 Task: Set "HTTP port" for Chromecast stream output to 8010.
Action: Mouse moved to (104, 21)
Screenshot: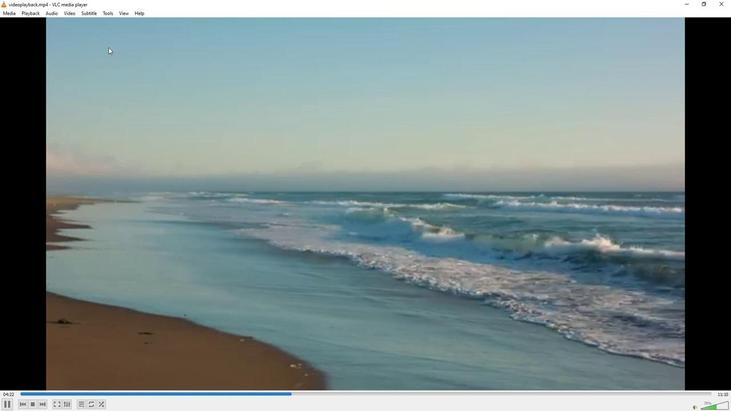 
Action: Mouse pressed left at (104, 21)
Screenshot: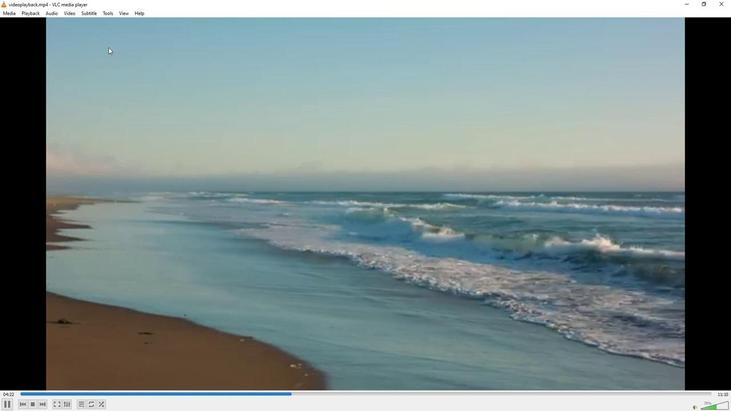 
Action: Mouse moved to (121, 110)
Screenshot: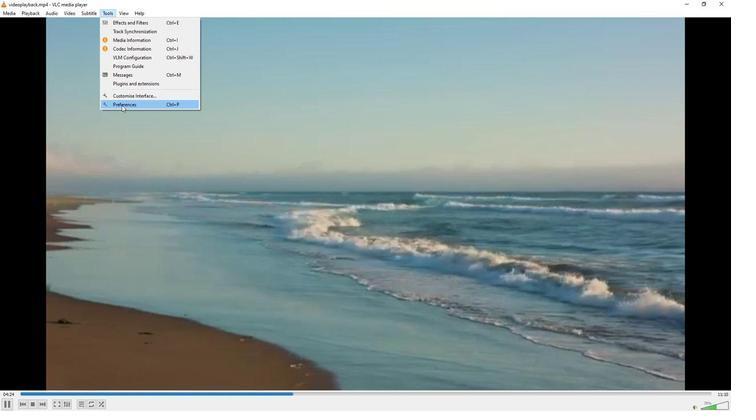 
Action: Mouse pressed left at (121, 110)
Screenshot: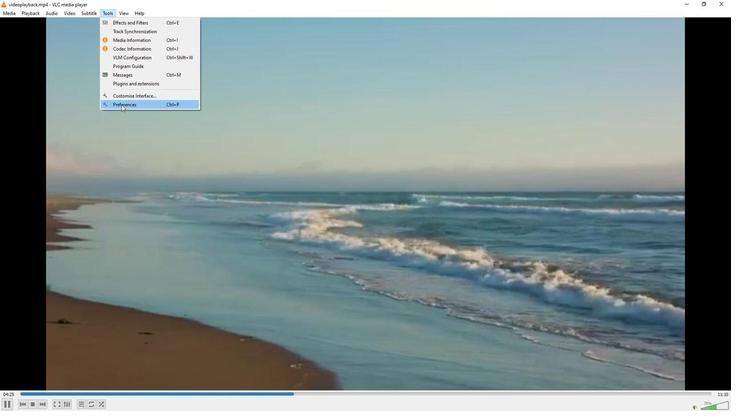 
Action: Mouse moved to (239, 332)
Screenshot: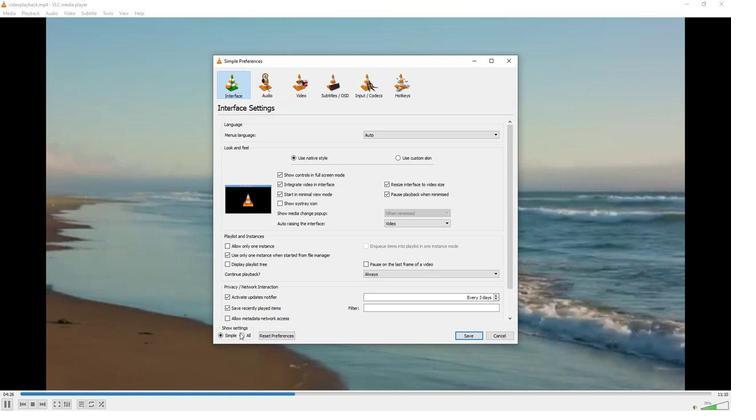 
Action: Mouse pressed left at (239, 332)
Screenshot: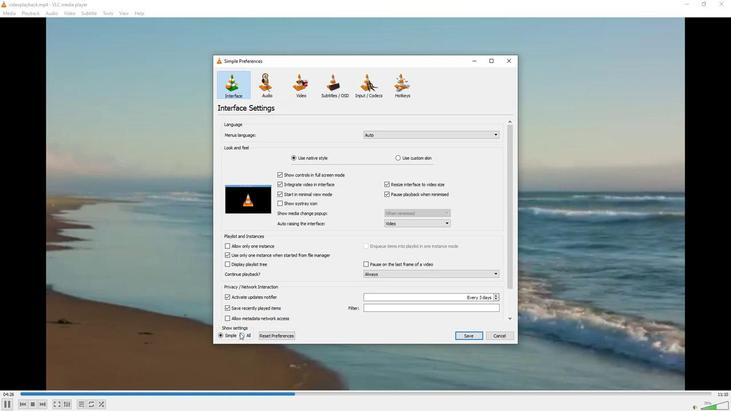 
Action: Mouse moved to (224, 245)
Screenshot: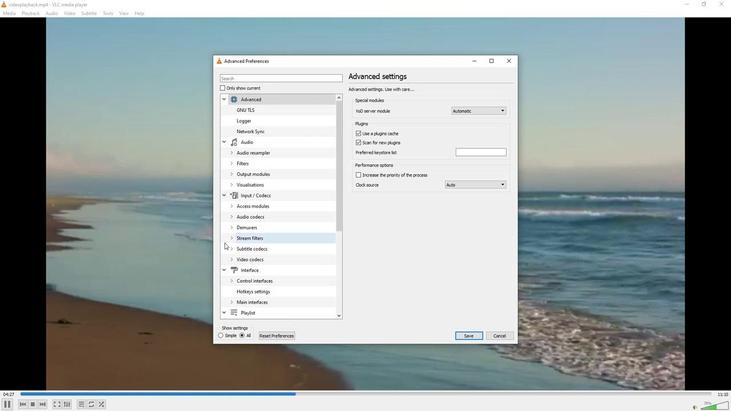 
Action: Mouse scrolled (224, 245) with delta (0, 0)
Screenshot: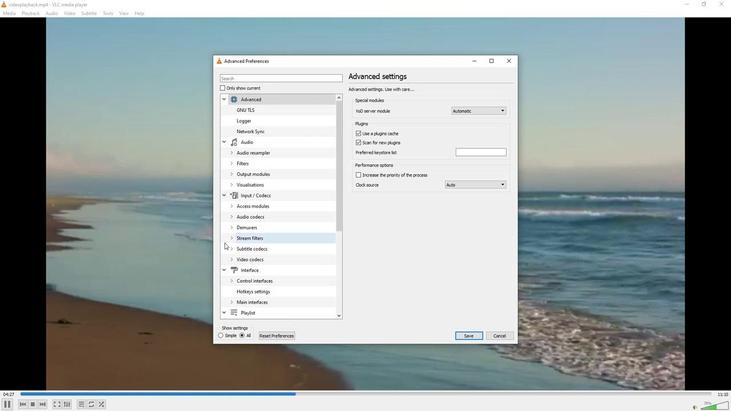 
Action: Mouse moved to (223, 243)
Screenshot: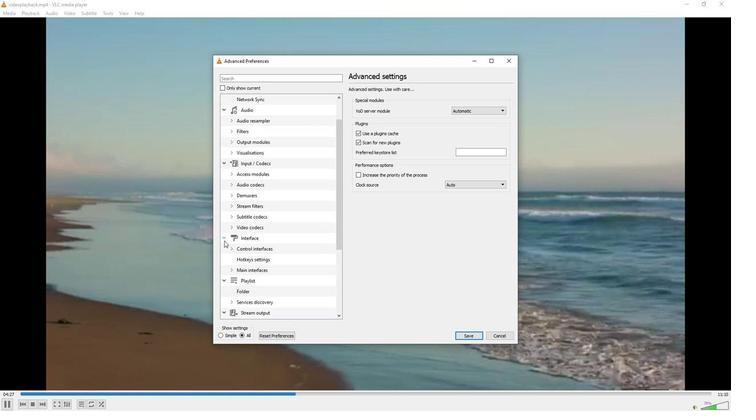 
Action: Mouse scrolled (223, 242) with delta (0, 0)
Screenshot: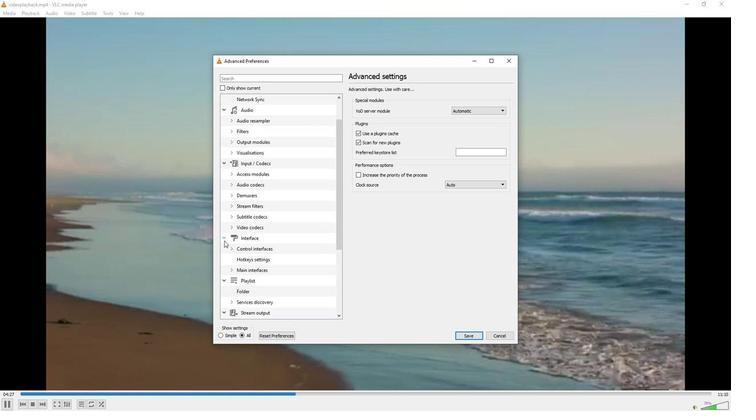 
Action: Mouse moved to (230, 265)
Screenshot: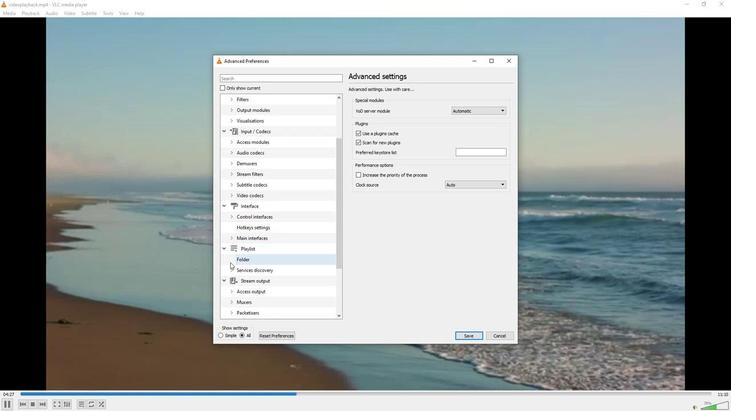 
Action: Mouse scrolled (230, 265) with delta (0, 0)
Screenshot: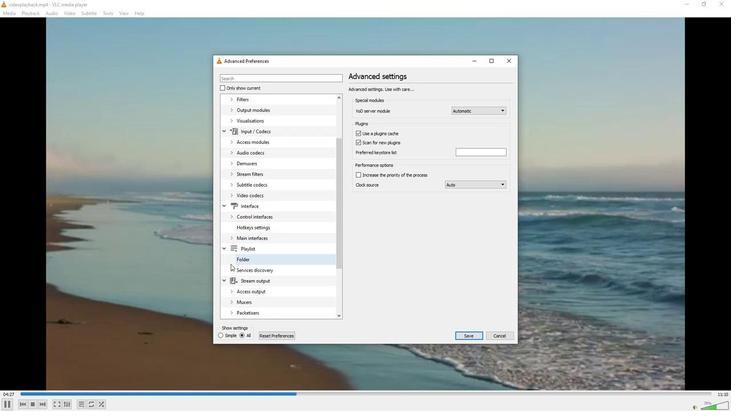 
Action: Mouse moved to (231, 269)
Screenshot: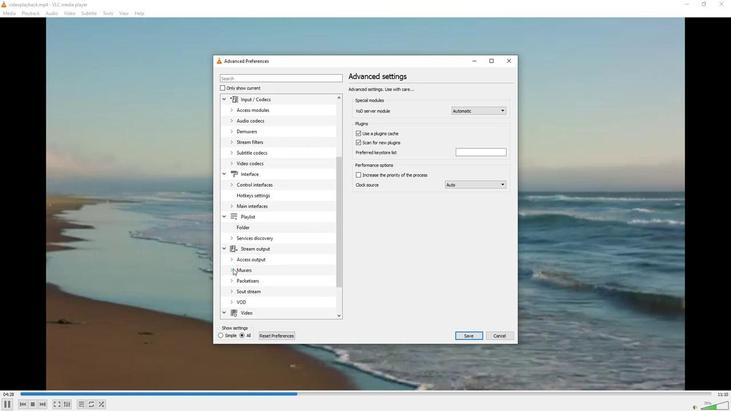 
Action: Mouse pressed left at (231, 269)
Screenshot: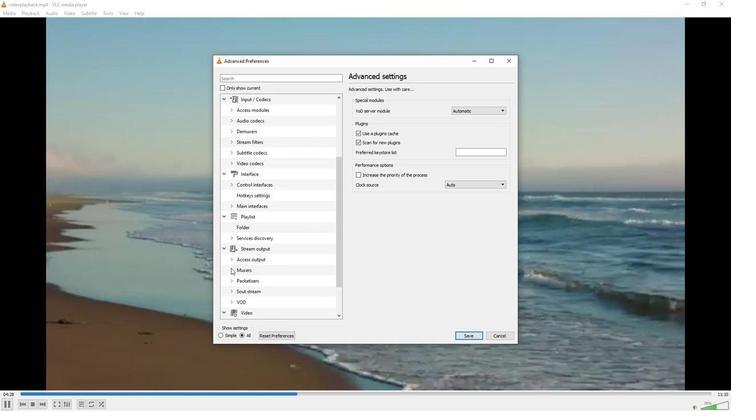 
Action: Mouse moved to (247, 269)
Screenshot: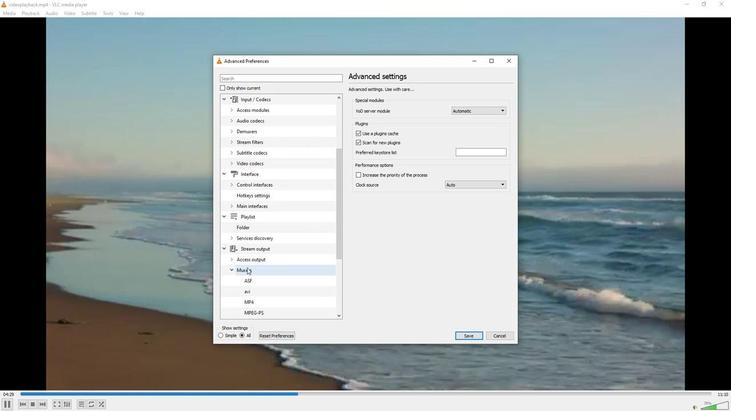 
Action: Mouse scrolled (247, 268) with delta (0, 0)
Screenshot: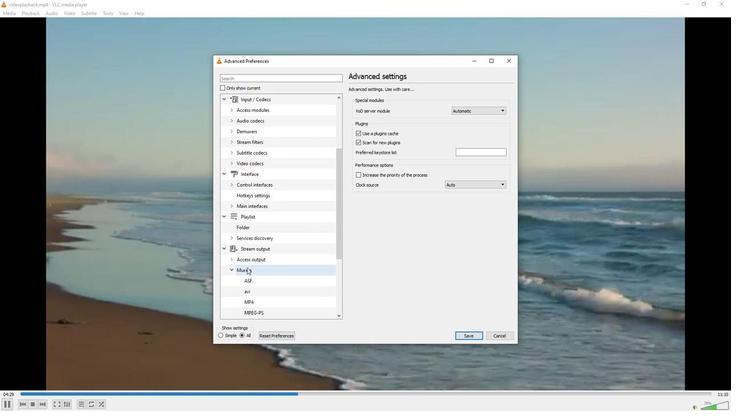 
Action: Mouse moved to (247, 269)
Screenshot: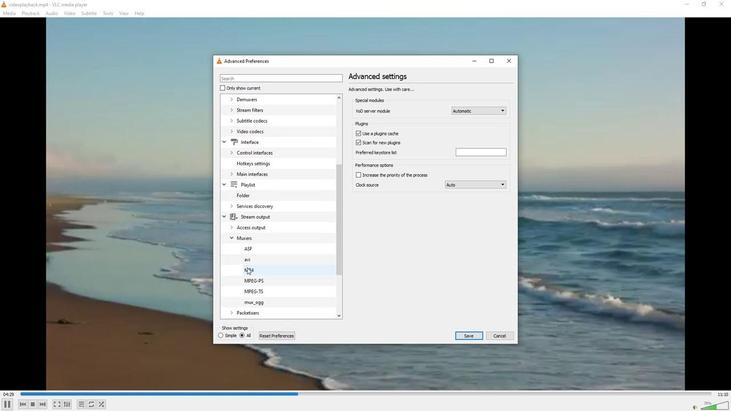 
Action: Mouse scrolled (247, 268) with delta (0, 0)
Screenshot: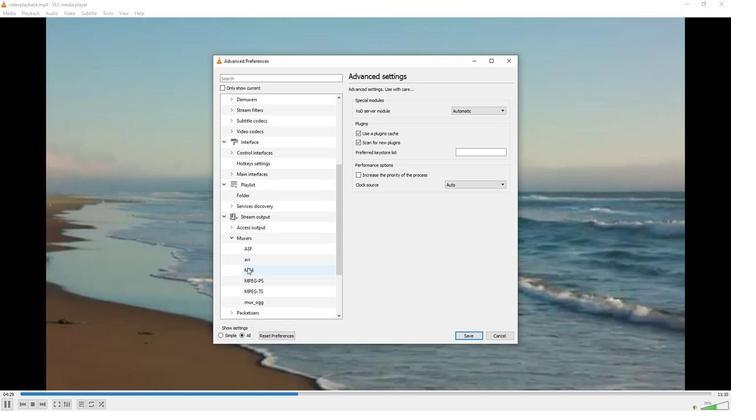 
Action: Mouse moved to (248, 268)
Screenshot: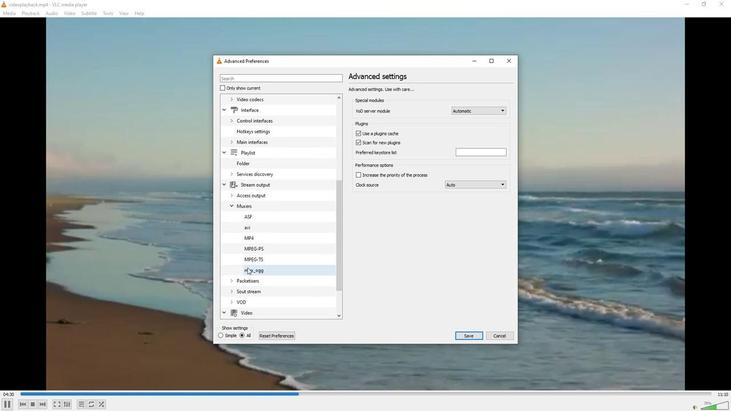 
Action: Mouse scrolled (248, 268) with delta (0, 0)
Screenshot: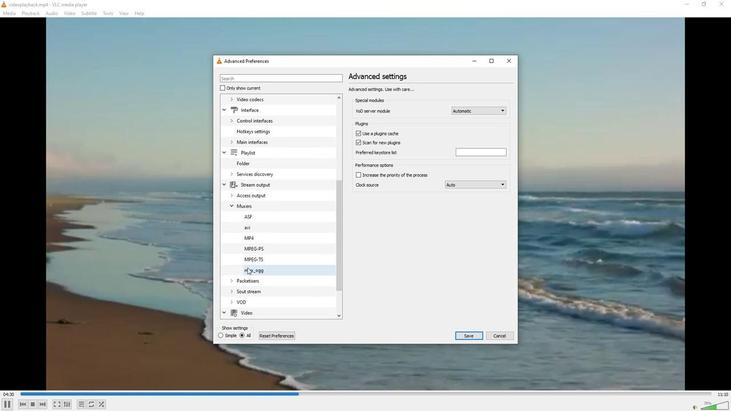 
Action: Mouse moved to (230, 260)
Screenshot: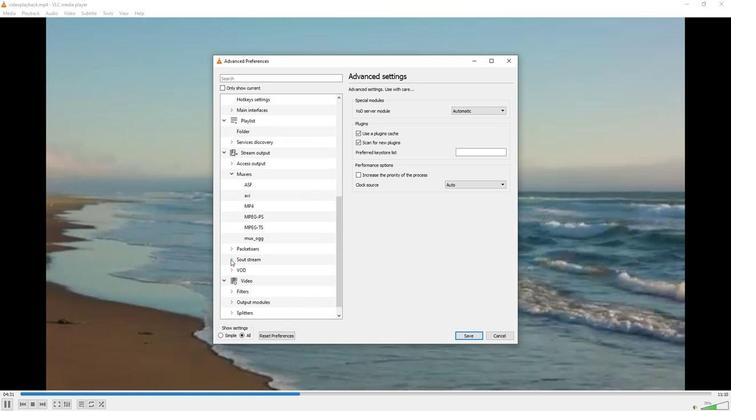 
Action: Mouse pressed left at (230, 260)
Screenshot: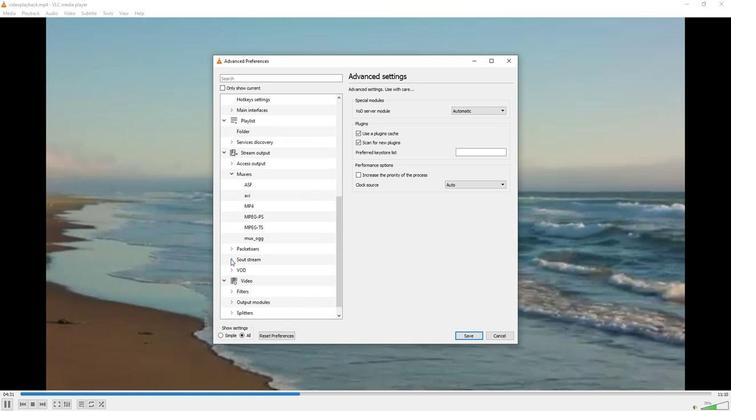 
Action: Mouse moved to (259, 272)
Screenshot: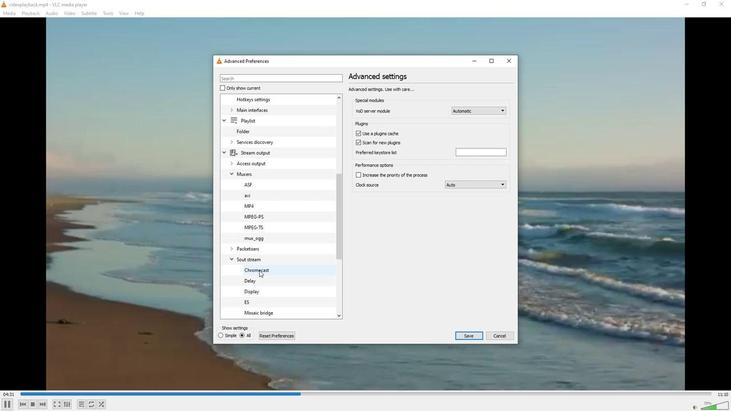 
Action: Mouse pressed left at (259, 272)
Screenshot: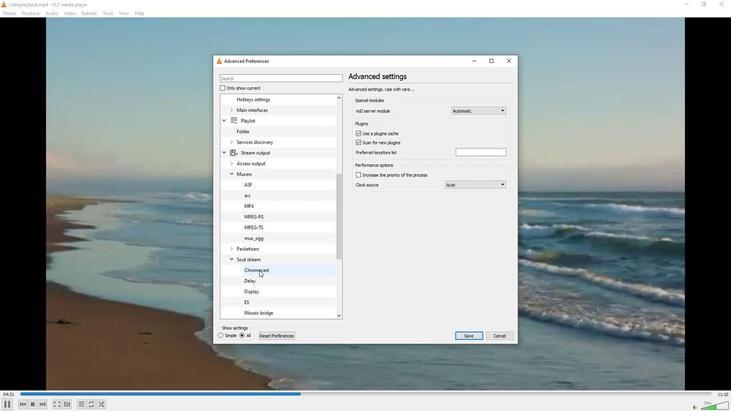 
Action: Mouse moved to (506, 105)
Screenshot: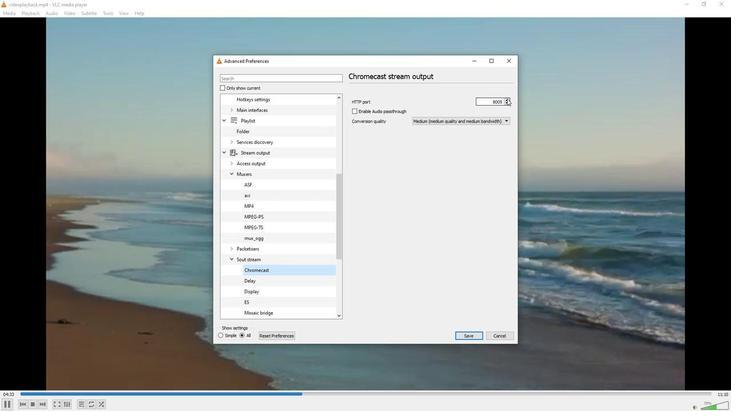 
Action: Mouse pressed left at (506, 105)
Screenshot: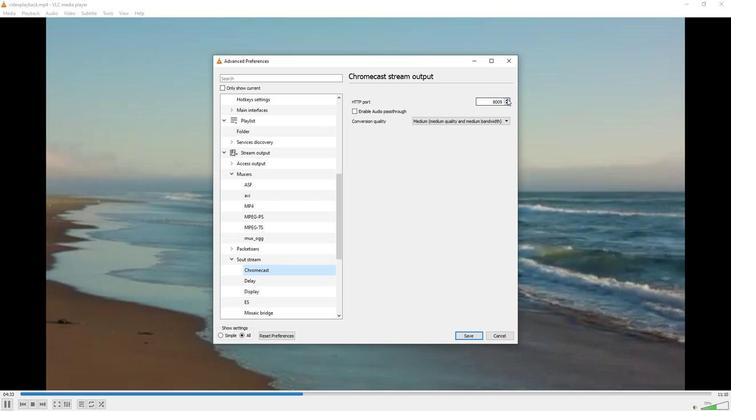 
Action: Mouse moved to (406, 195)
Screenshot: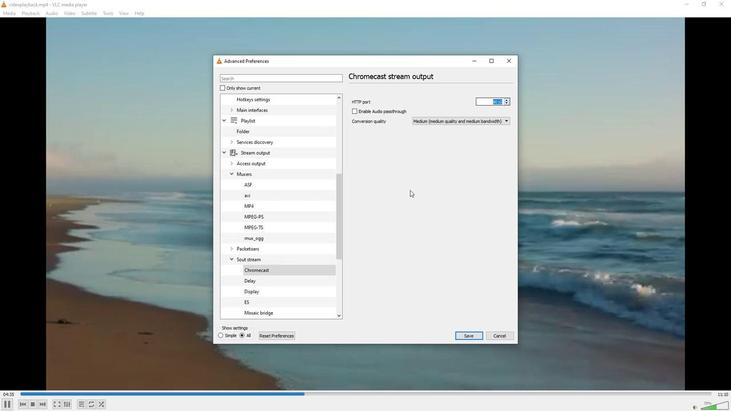 
